 Task: Search for hiking trails in the Rocky Mountains between Denver, Colorado, and Boulder, Colorado.
Action: Mouse moved to (219, 76)
Screenshot: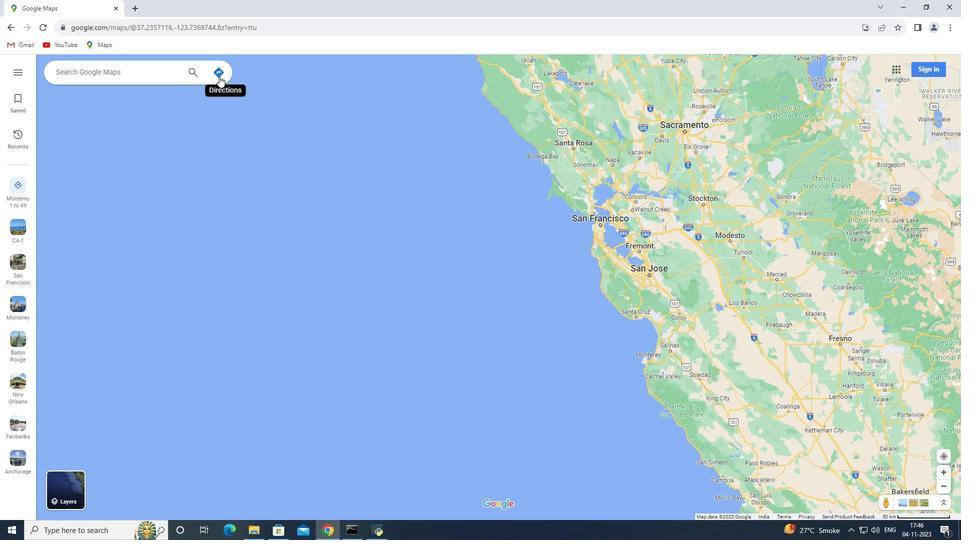 
Action: Mouse pressed left at (219, 76)
Screenshot: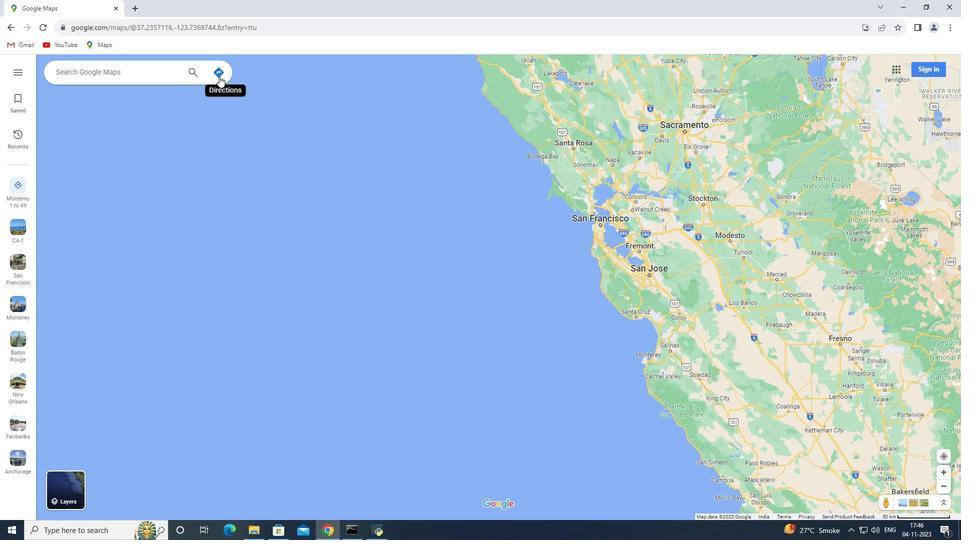 
Action: Mouse moved to (141, 98)
Screenshot: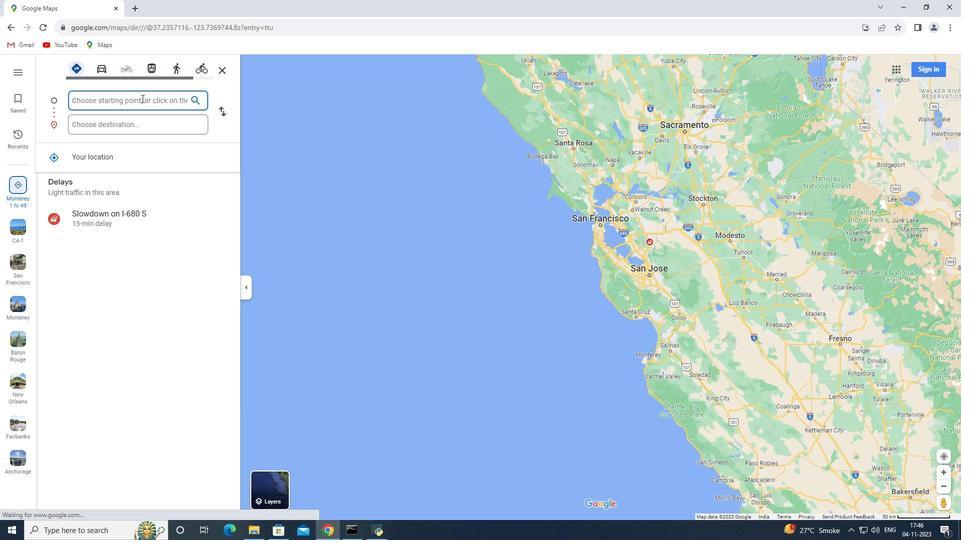 
Action: Key pressed <Key.shift>Denver,<Key.space><Key.shift>Colorado
Screenshot: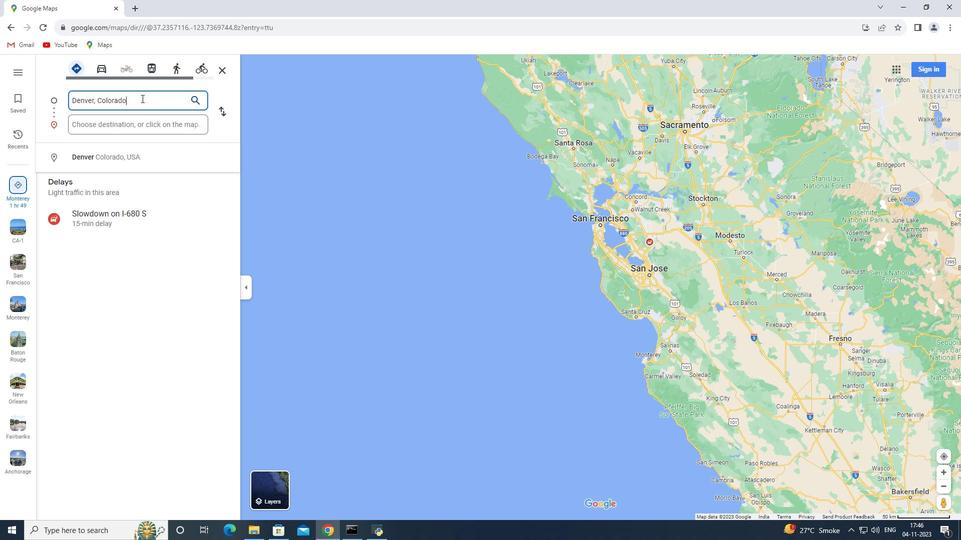 
Action: Mouse moved to (130, 122)
Screenshot: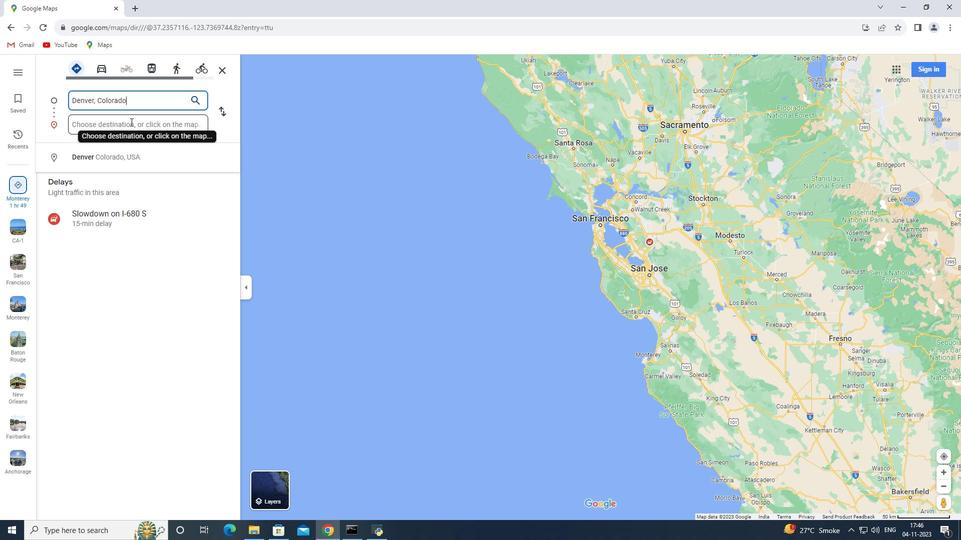 
Action: Mouse pressed left at (130, 122)
Screenshot: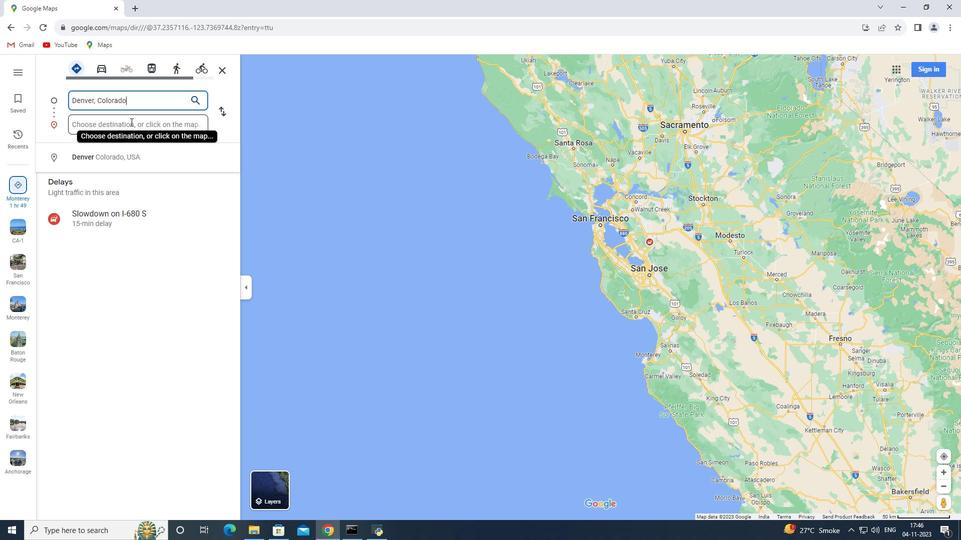 
Action: Key pressed <Key.shift>Boulder,<Key.space><Key.shift>Colorado<Key.enter>
Screenshot: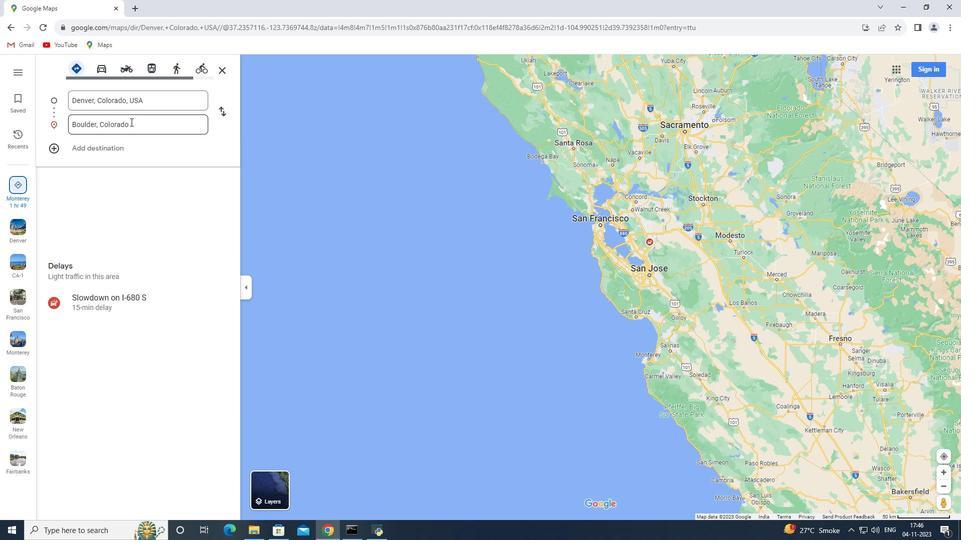 
Action: Mouse moved to (425, 72)
Screenshot: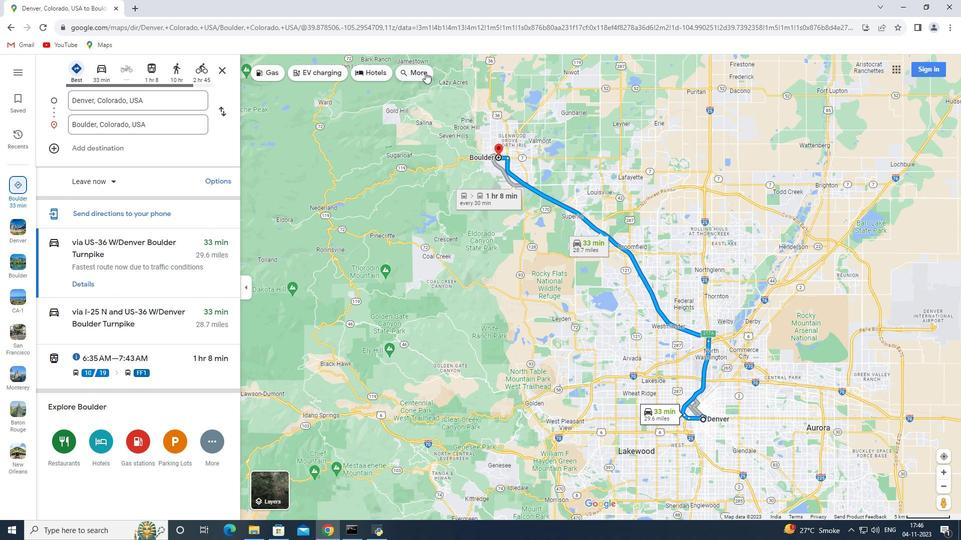 
Action: Mouse pressed left at (425, 72)
Screenshot: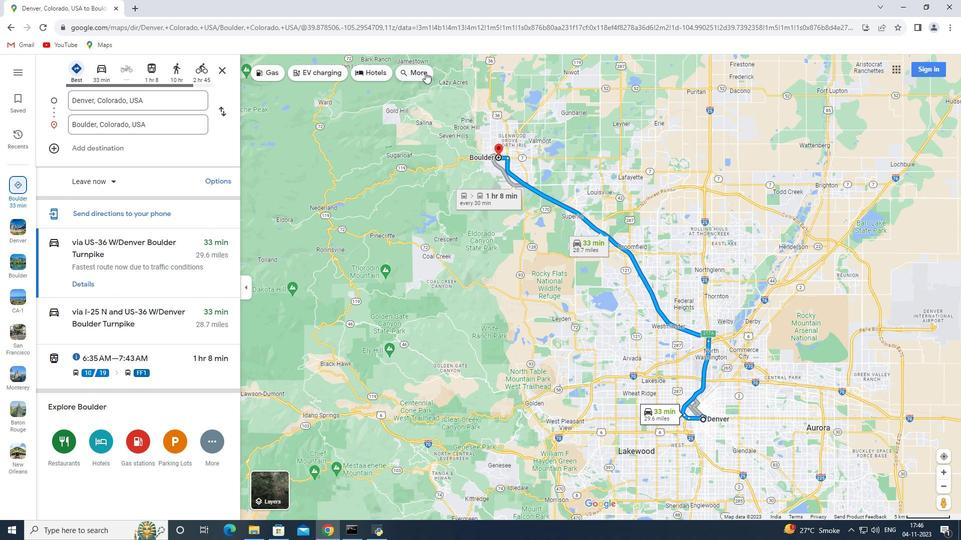 
Action: Mouse moved to (84, 66)
Screenshot: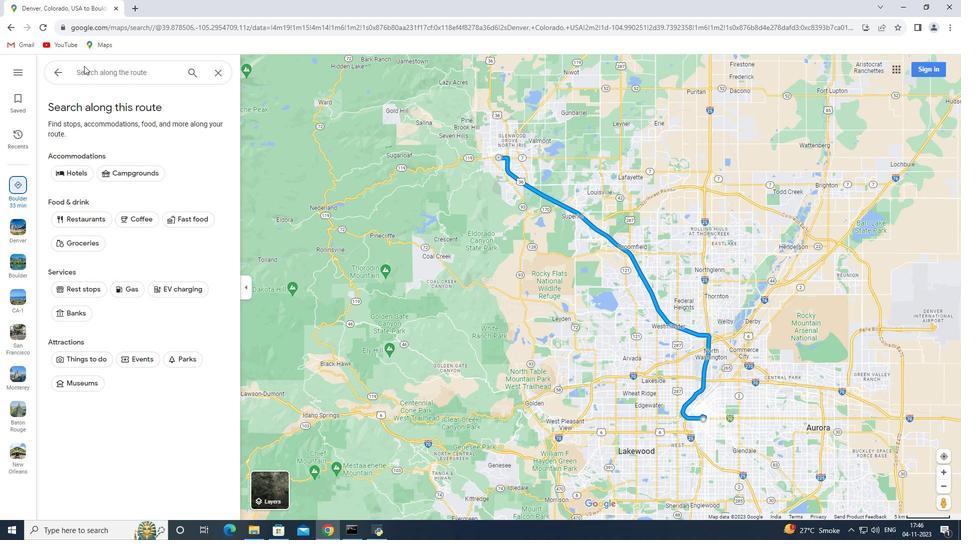 
Action: Mouse pressed left at (84, 66)
Screenshot: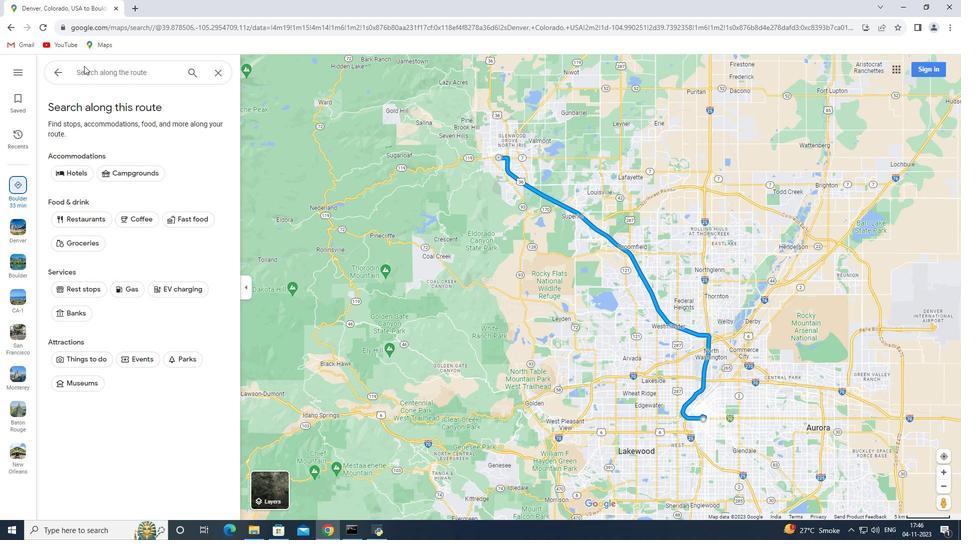 
Action: Mouse moved to (87, 73)
Screenshot: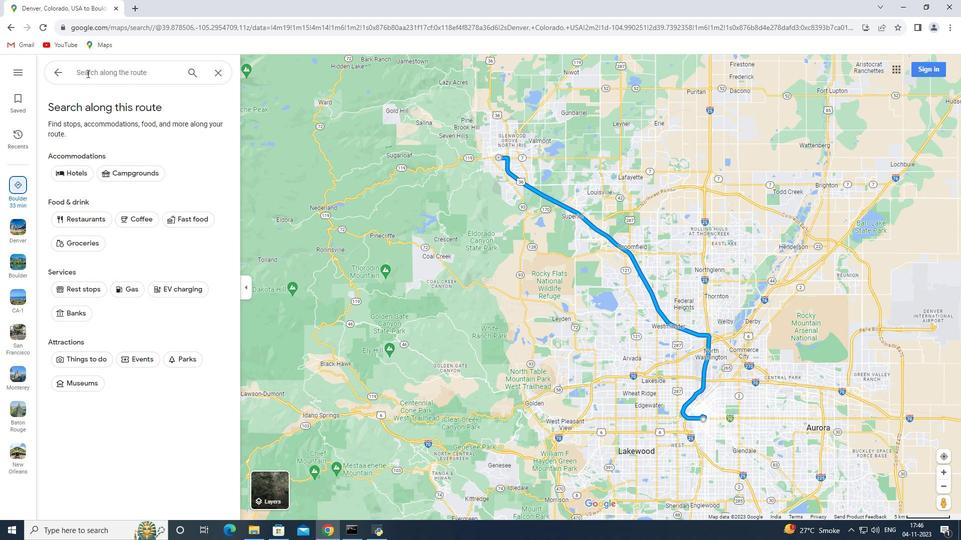 
Action: Mouse pressed left at (87, 73)
Screenshot: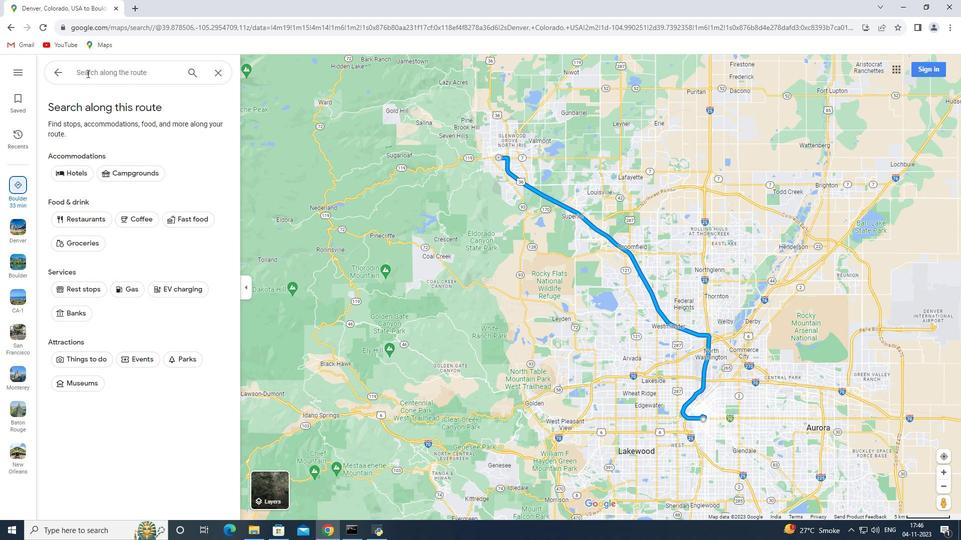 
Action: Key pressed hiking<Key.space>trails<Key.space>in<Key.space>the<Key.space><Key.shift>rocky<Key.space><Key.shift>Mountains<Key.enter>
Screenshot: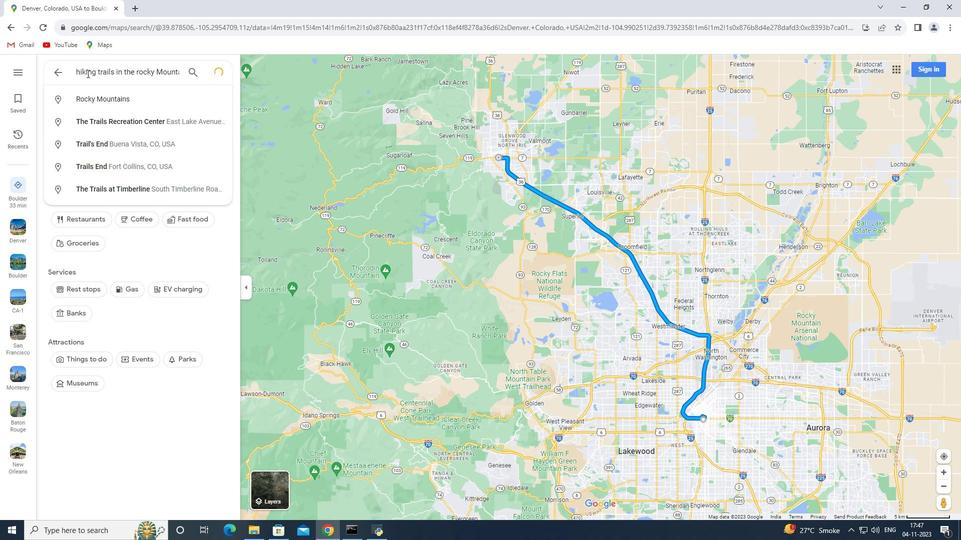 
